 Task: Select the odd pages only for saving the document.
Action: Mouse moved to (57, 84)
Screenshot: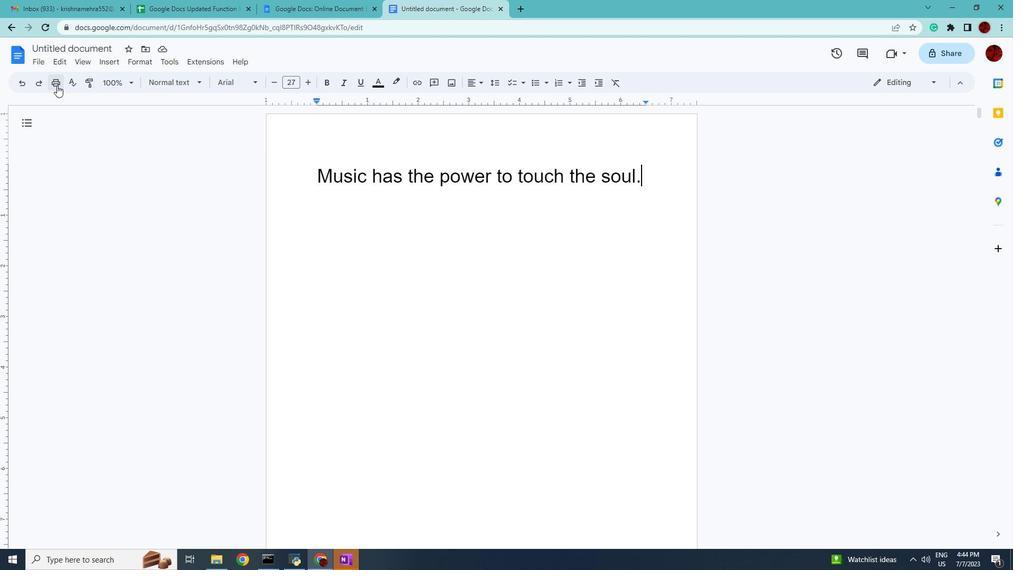 
Action: Mouse pressed left at (57, 84)
Screenshot: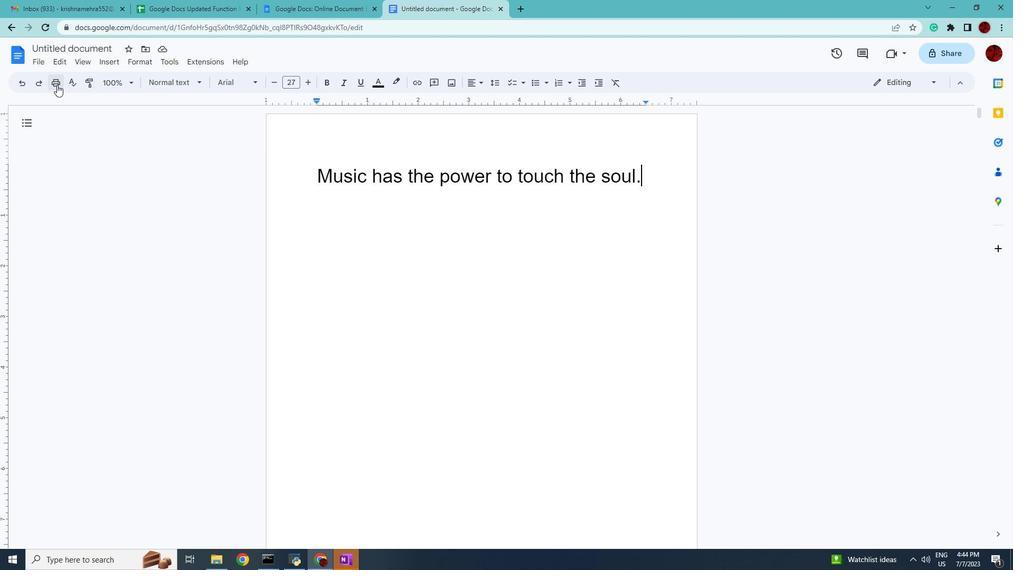 
Action: Mouse moved to (831, 112)
Screenshot: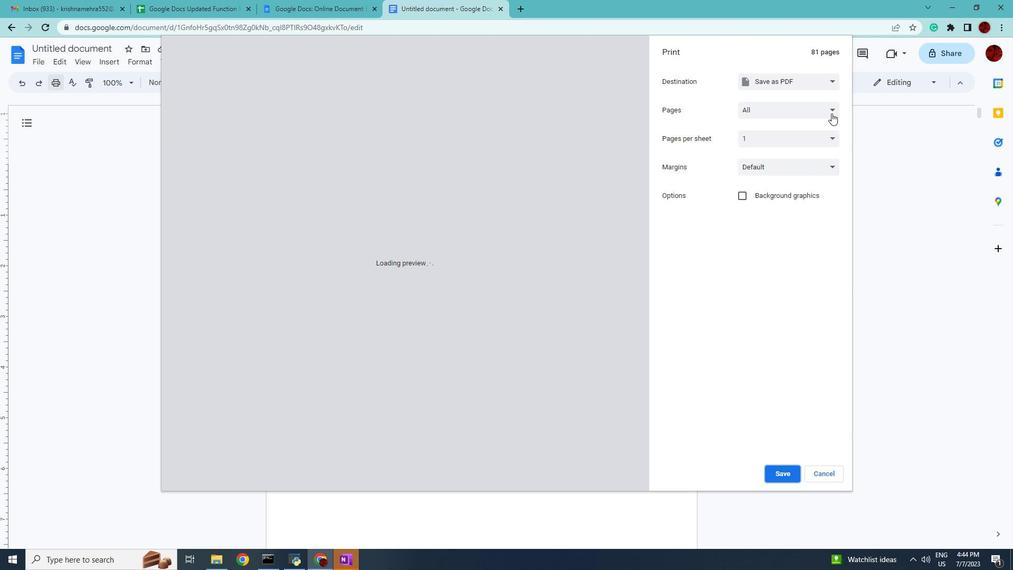 
Action: Mouse pressed left at (831, 112)
Screenshot: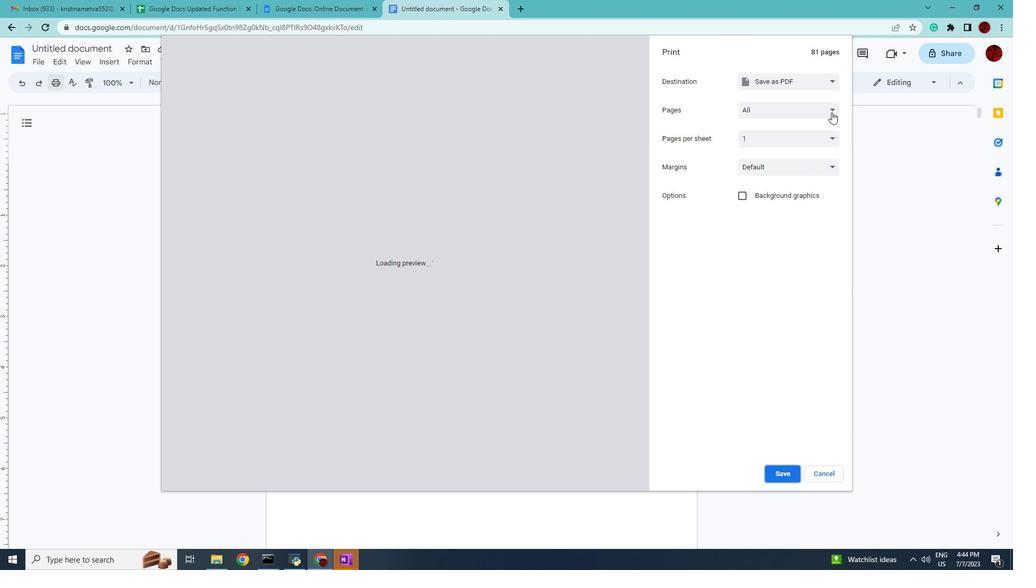 
Action: Mouse moved to (815, 135)
Screenshot: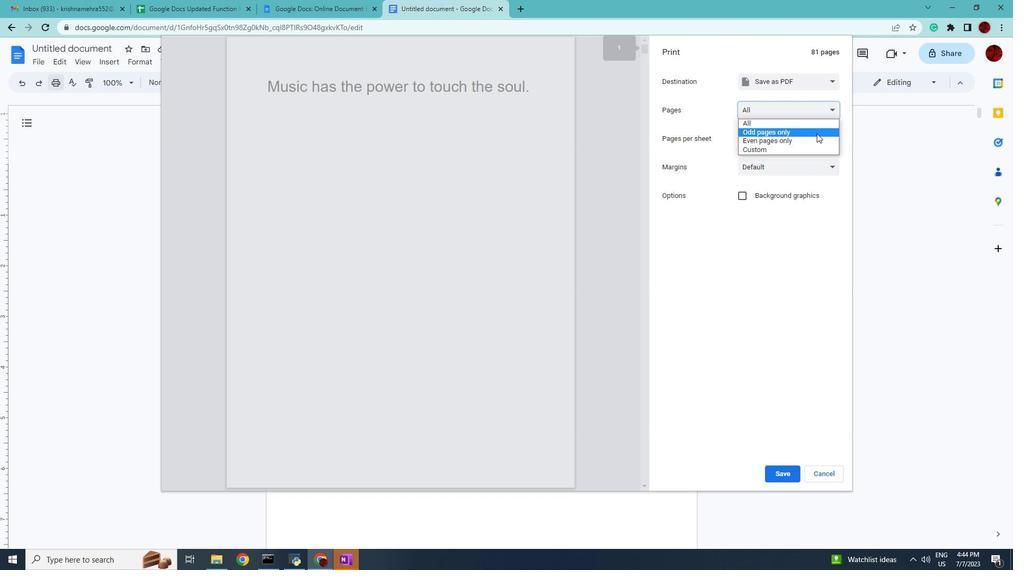 
Action: Mouse pressed left at (815, 135)
Screenshot: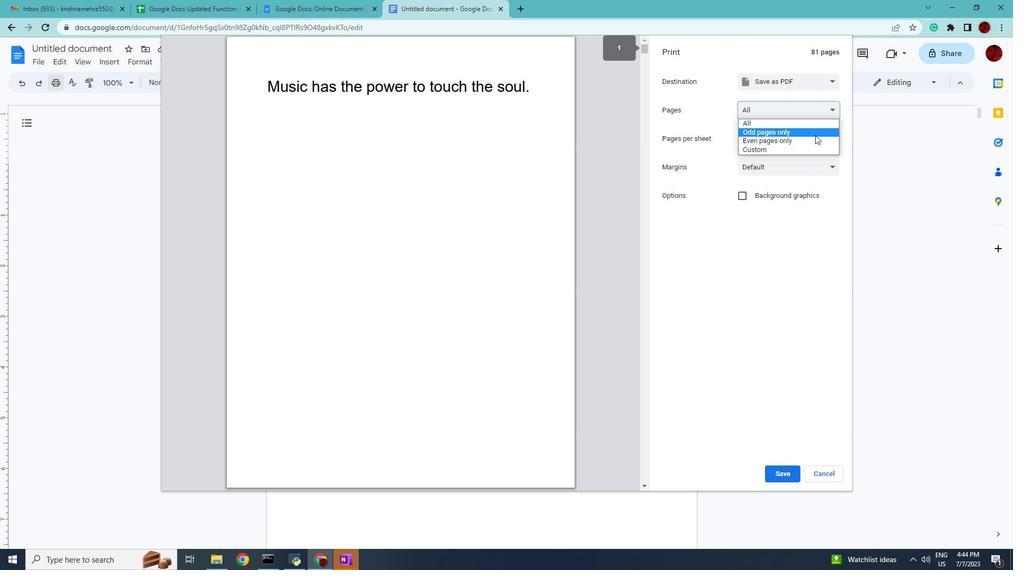 
Action: Mouse moved to (785, 474)
Screenshot: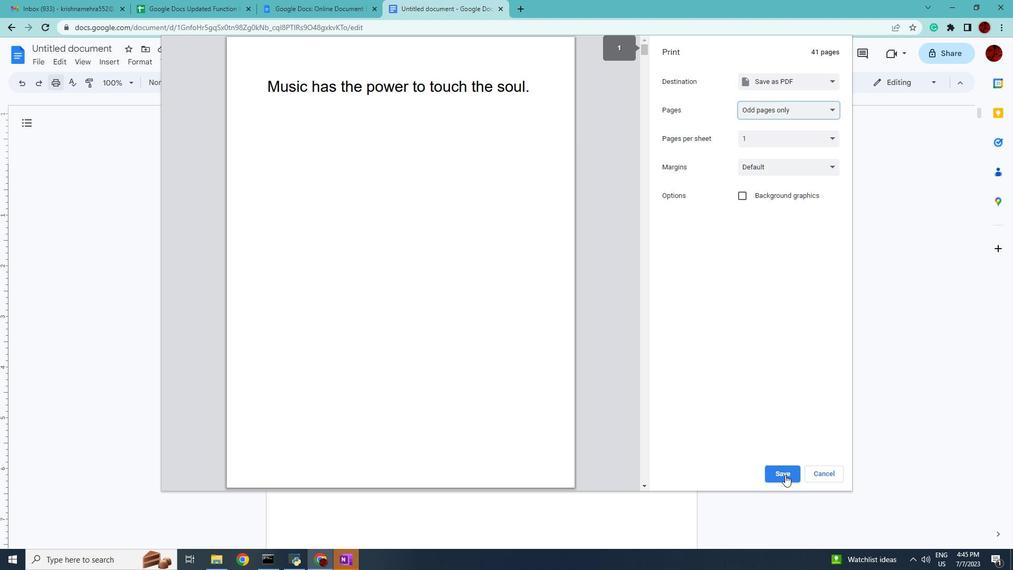 
Action: Mouse pressed left at (785, 474)
Screenshot: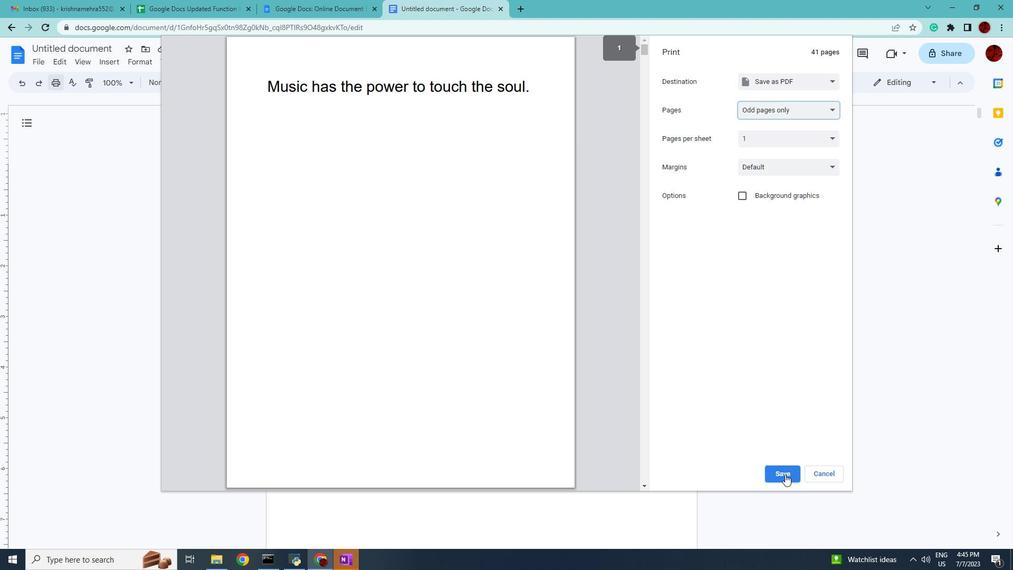 
Action: Mouse moved to (280, 237)
Screenshot: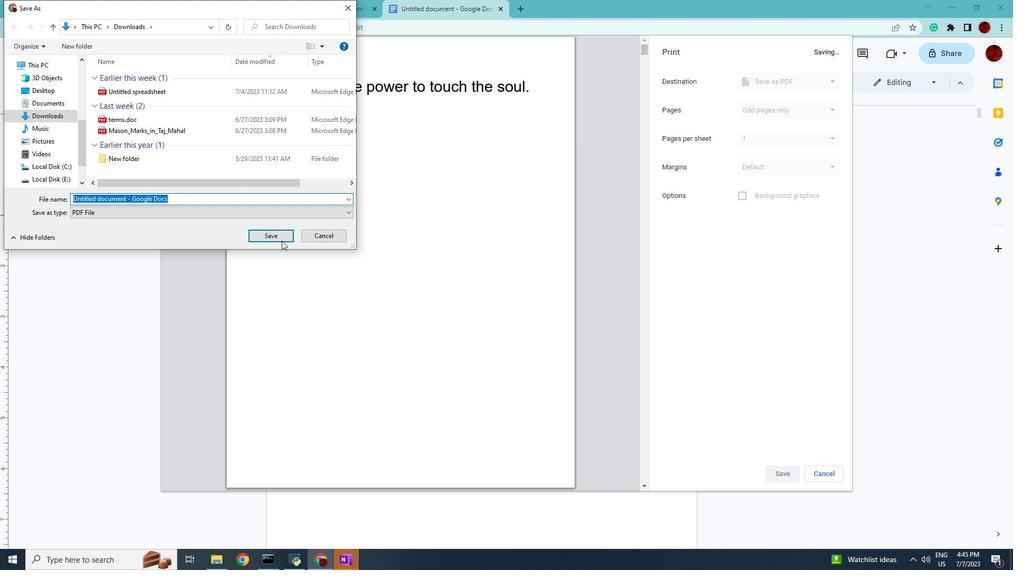 
Action: Mouse pressed left at (280, 237)
Screenshot: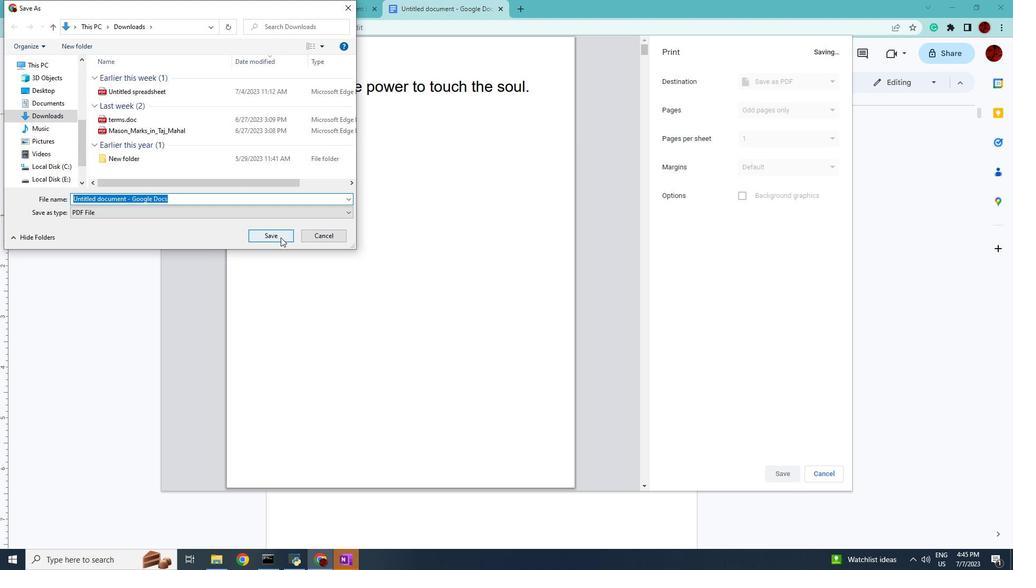 
